 Task: Set the equalizer preset to Live.
Action: Mouse moved to (132, 20)
Screenshot: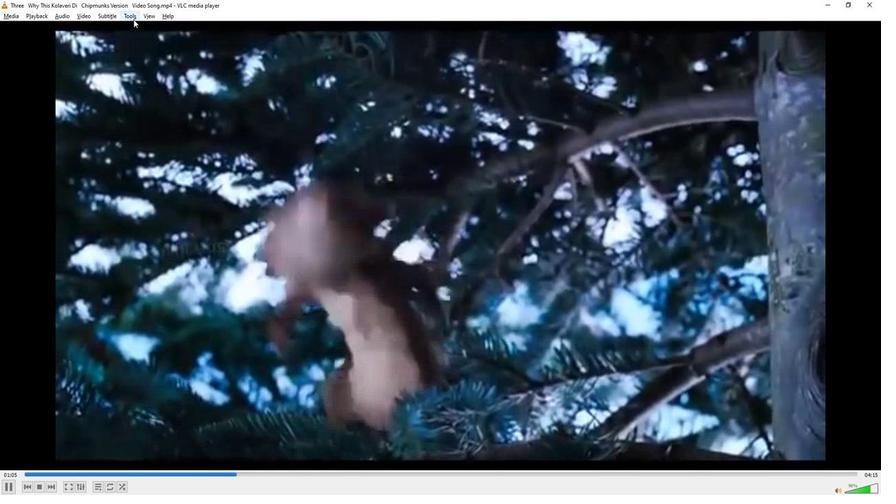 
Action: Mouse pressed left at (132, 20)
Screenshot: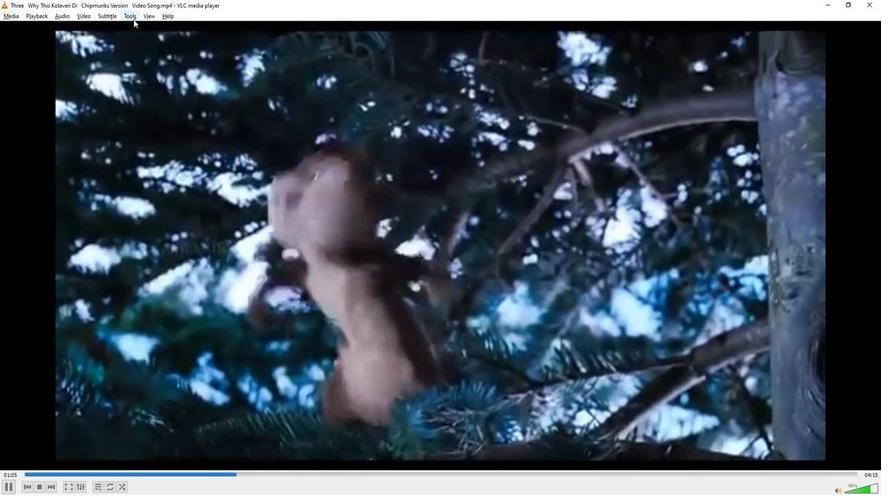 
Action: Mouse moved to (149, 122)
Screenshot: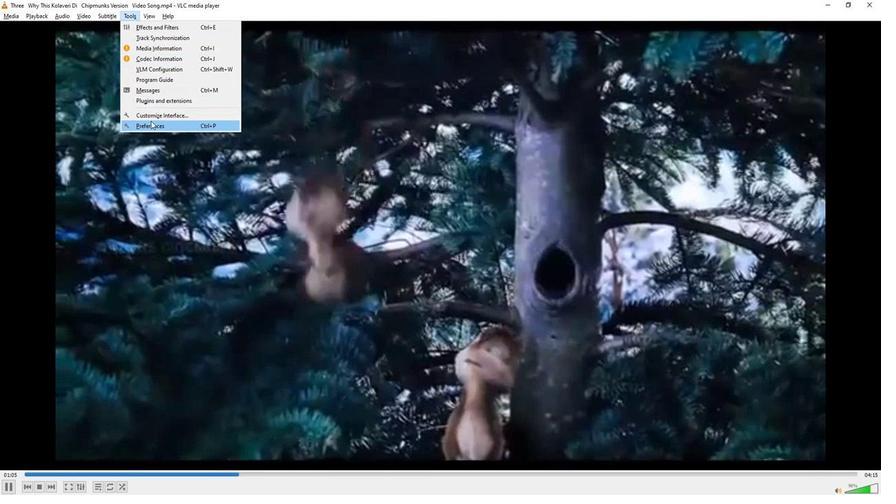 
Action: Mouse pressed left at (149, 122)
Screenshot: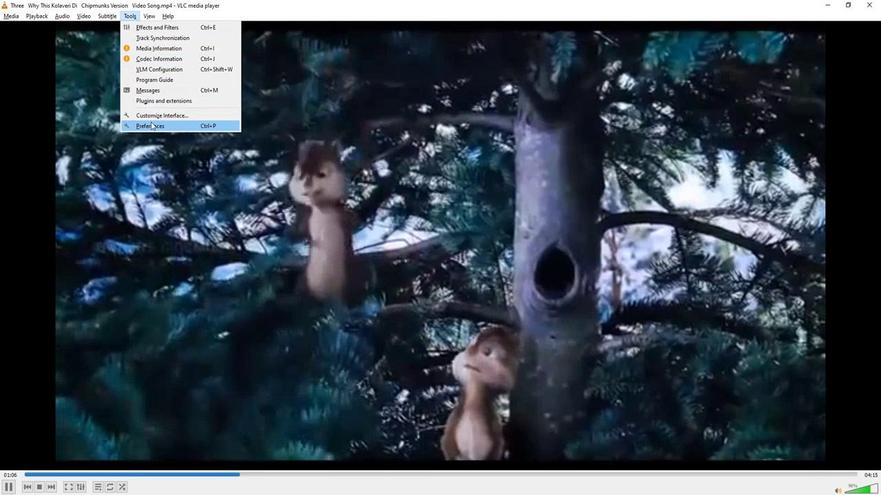 
Action: Mouse moved to (254, 375)
Screenshot: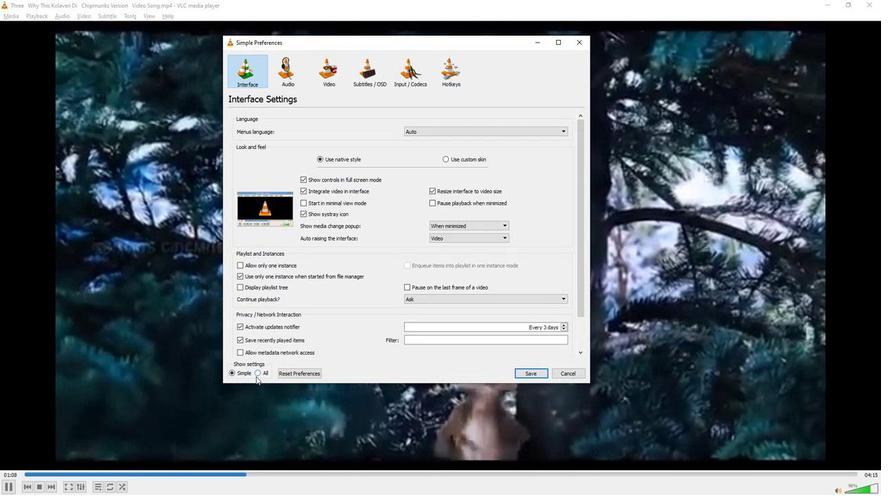 
Action: Mouse pressed left at (254, 375)
Screenshot: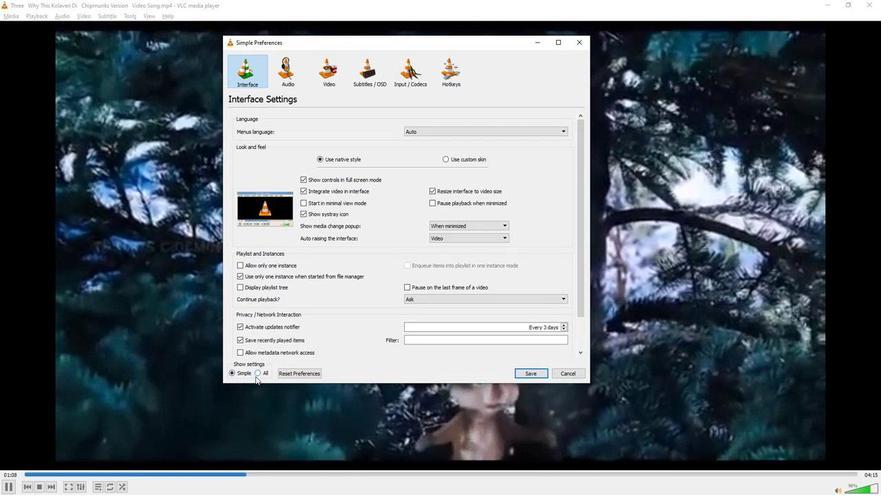 
Action: Mouse moved to (244, 168)
Screenshot: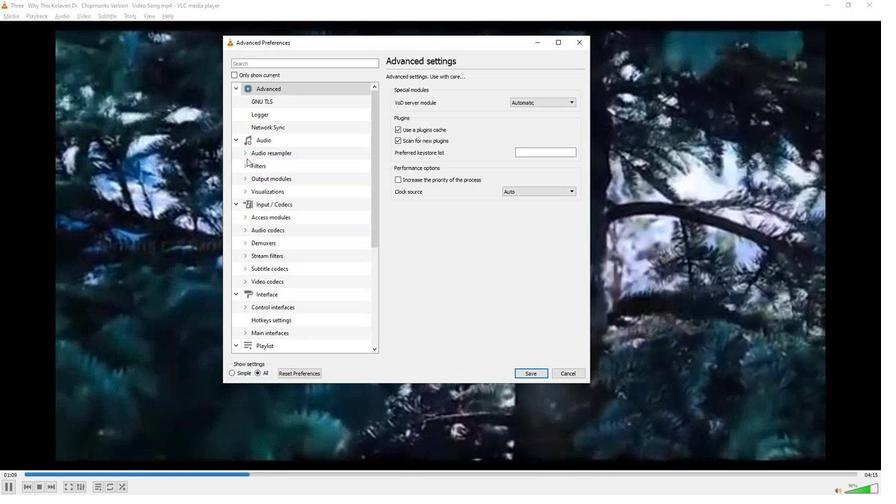 
Action: Mouse pressed left at (244, 168)
Screenshot: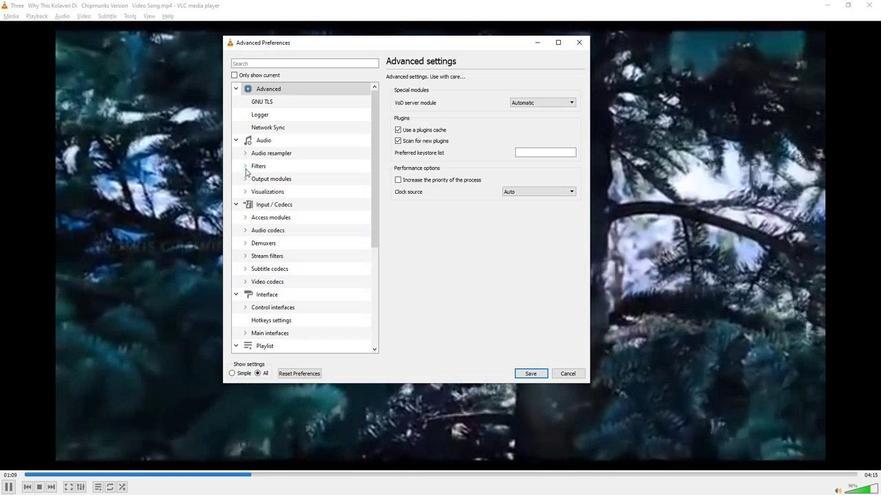 
Action: Mouse moved to (270, 226)
Screenshot: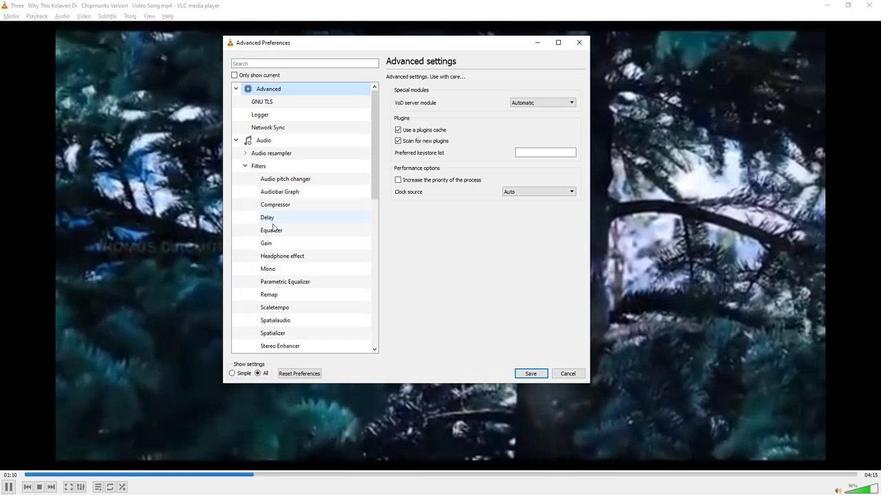 
Action: Mouse pressed left at (270, 226)
Screenshot: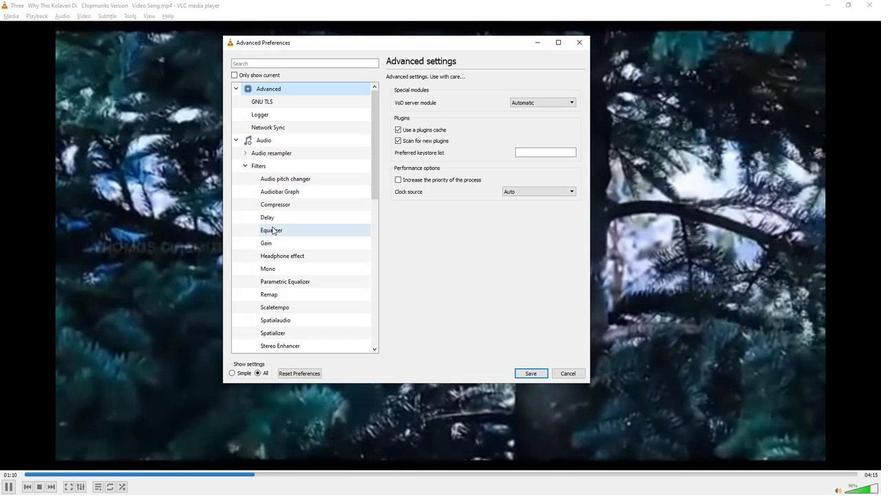 
Action: Mouse moved to (549, 89)
Screenshot: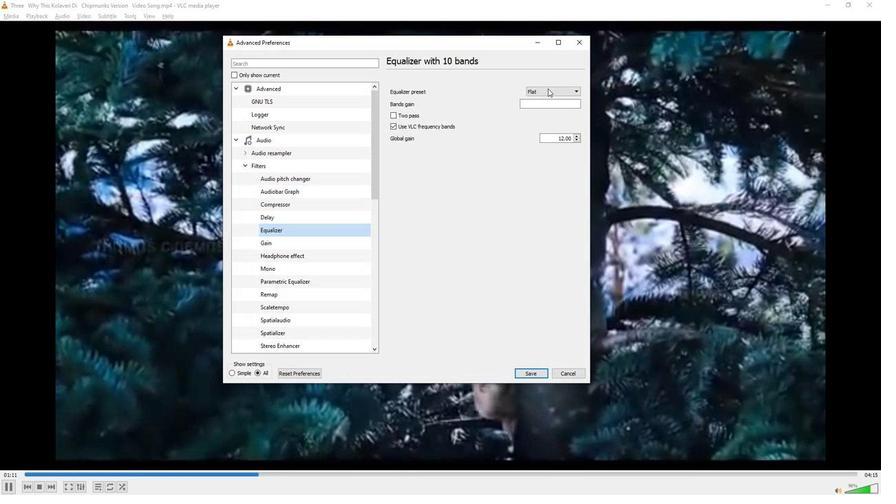 
Action: Mouse pressed left at (549, 89)
Screenshot: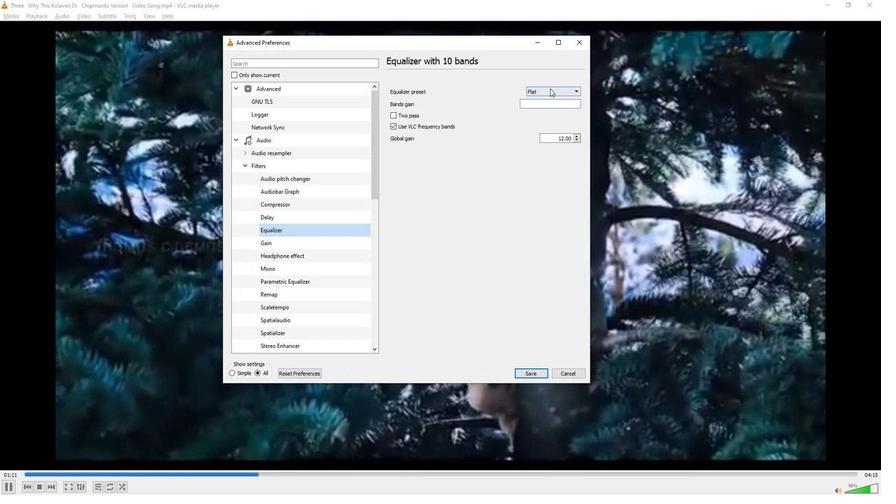 
Action: Mouse moved to (537, 152)
Screenshot: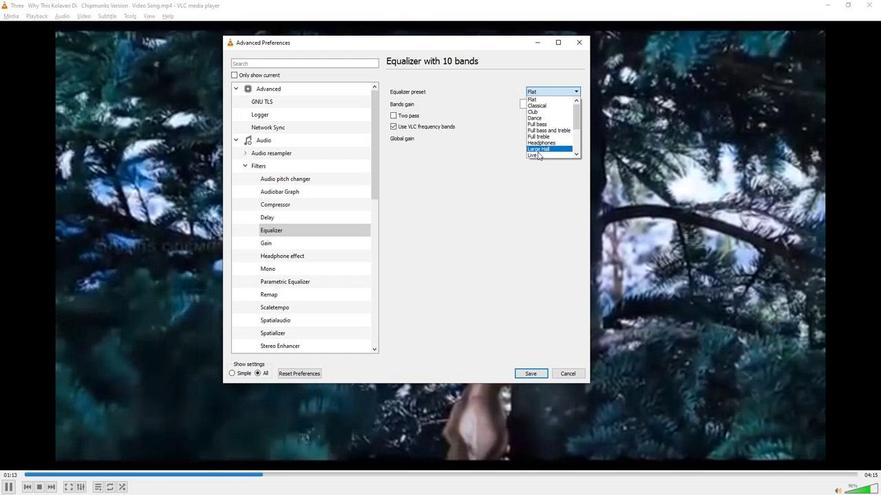 
Action: Mouse pressed left at (537, 152)
Screenshot: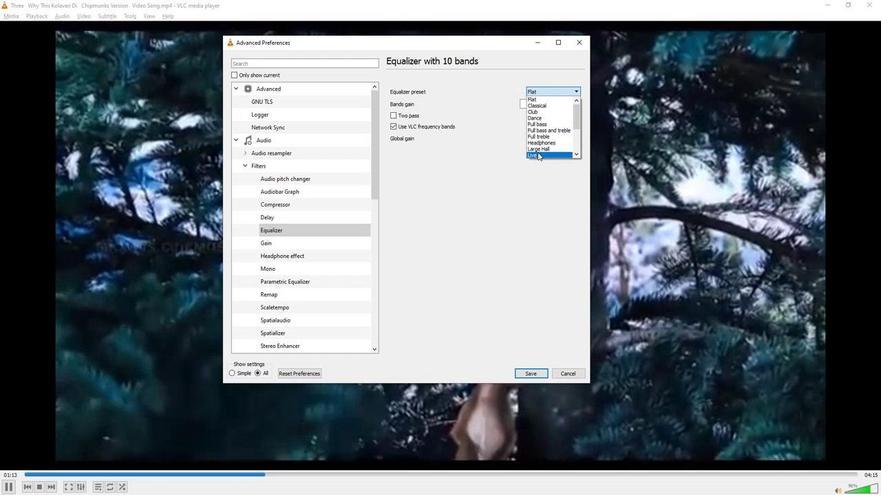 
Action: Mouse moved to (459, 190)
Screenshot: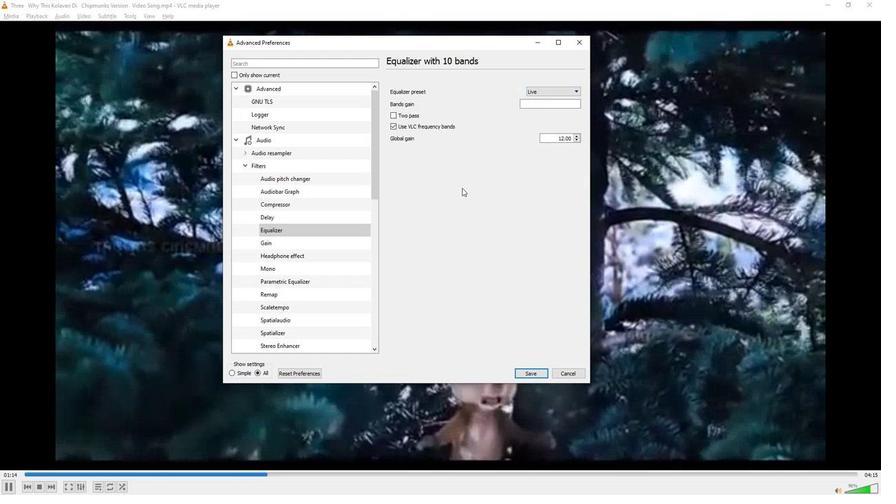 
